 Task: Forward email with the signature Aiden Davis with the subject 'Meeting invitation' from softage.1@softage.net to 'softage.3@softage.net' with the message 'Can you please provide more information about the recent company merger?'
Action: Mouse moved to (1028, 244)
Screenshot: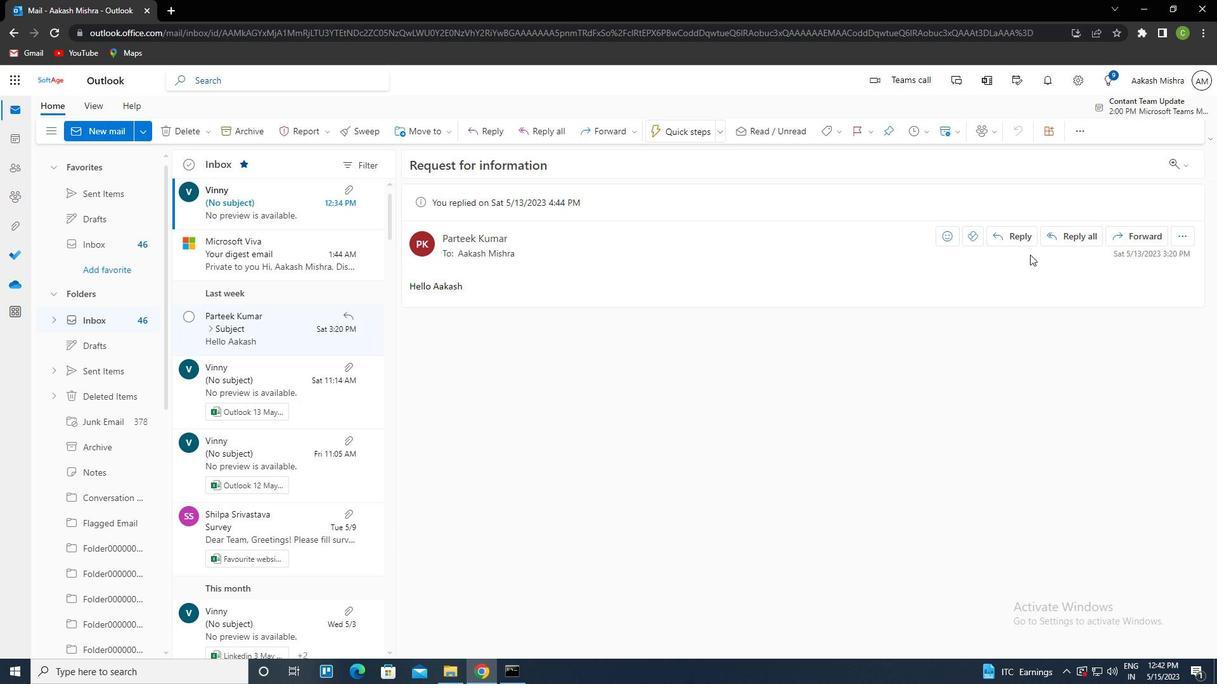 
Action: Mouse pressed left at (1028, 244)
Screenshot: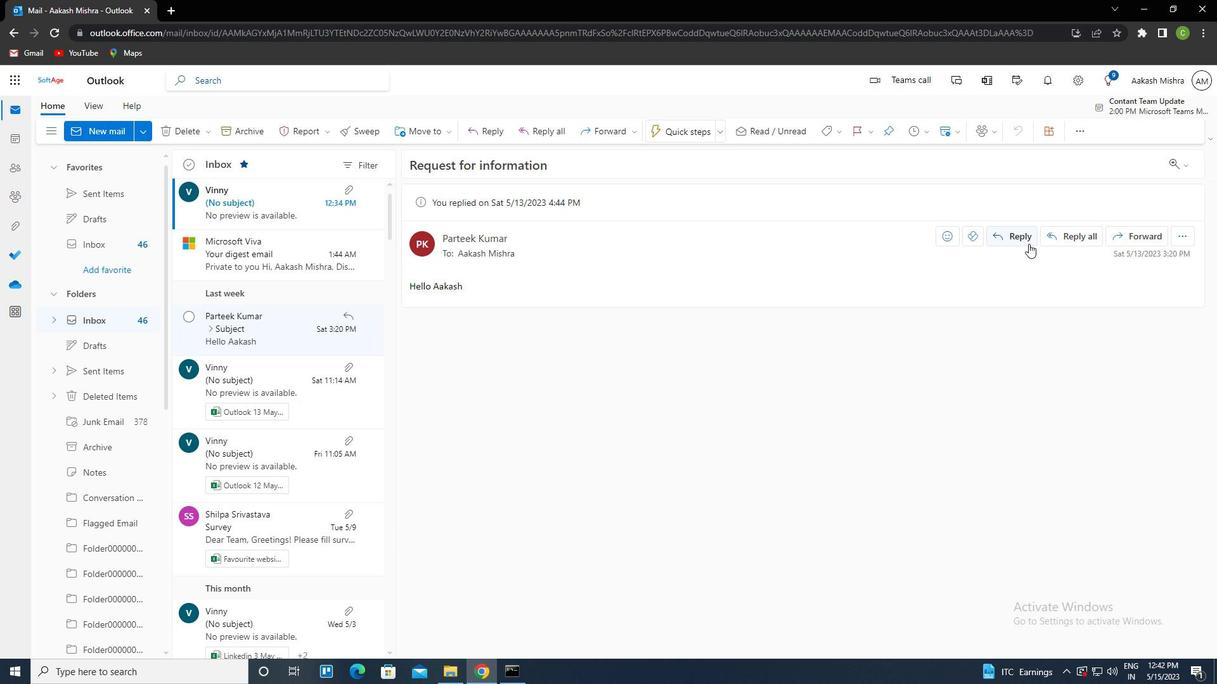 
Action: Mouse moved to (832, 138)
Screenshot: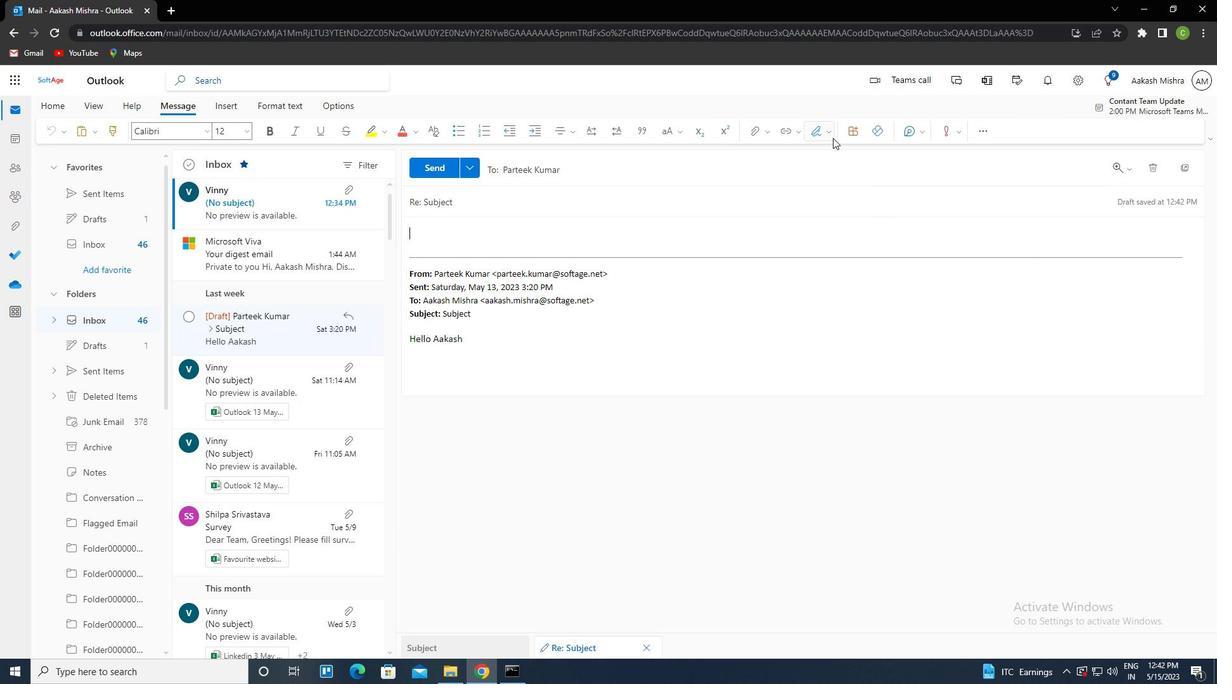 
Action: Mouse pressed left at (832, 138)
Screenshot: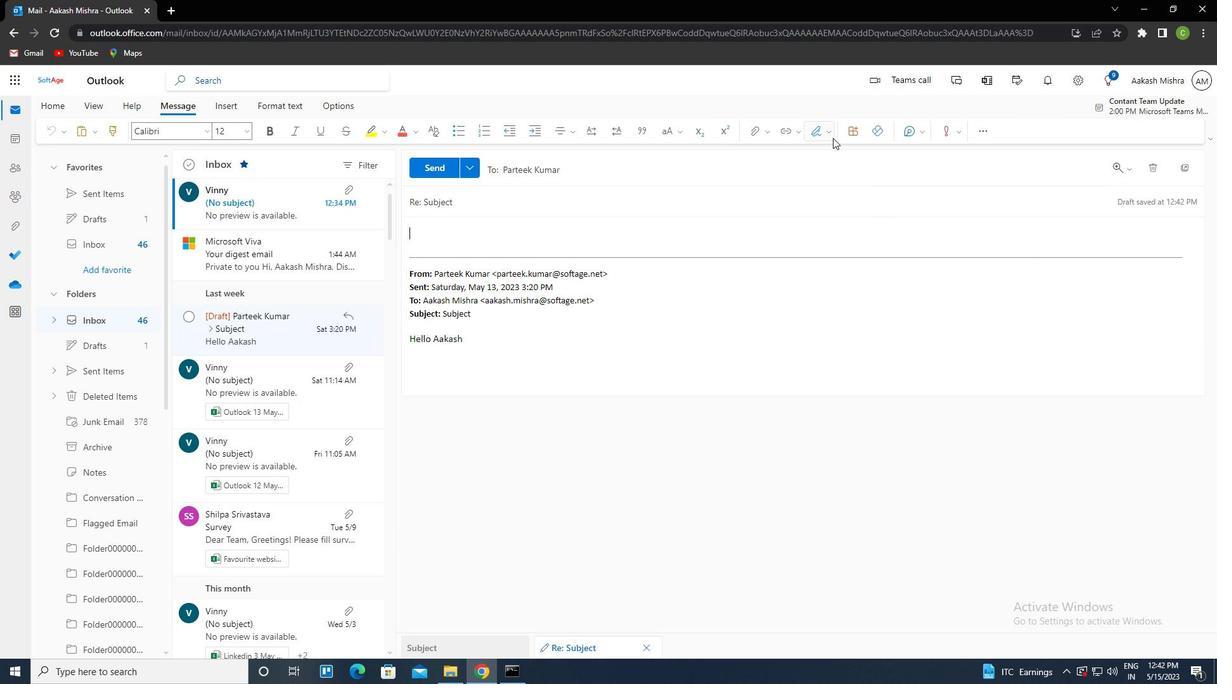 
Action: Mouse moved to (806, 181)
Screenshot: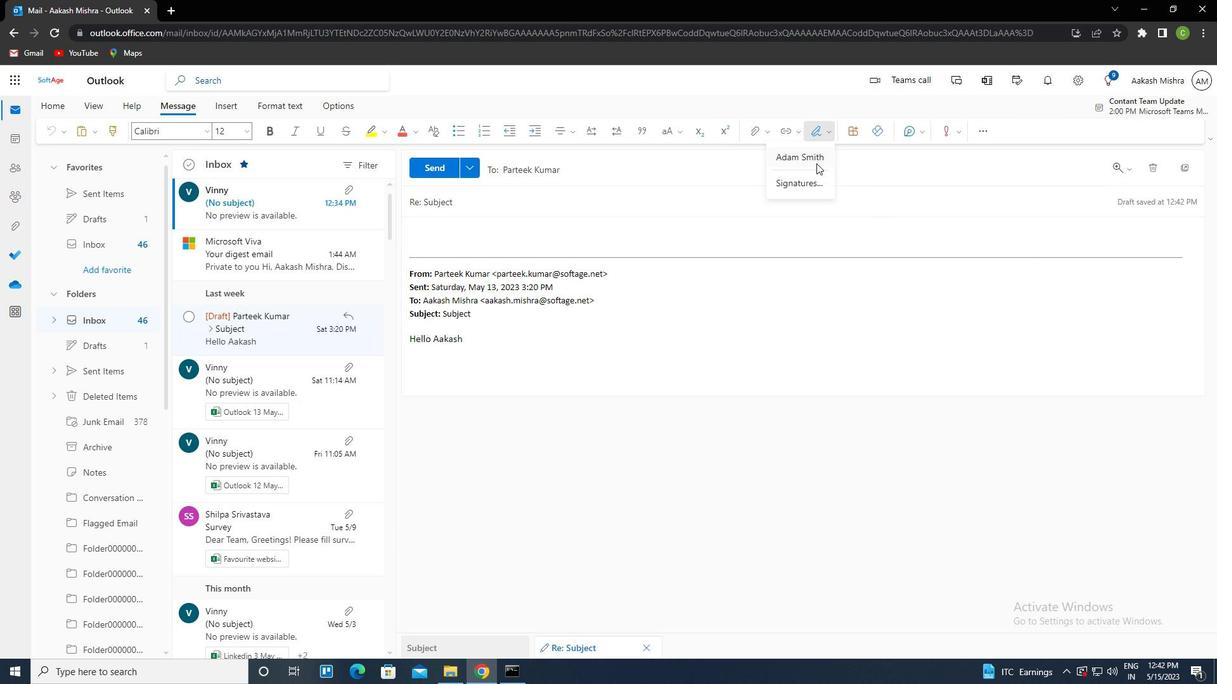 
Action: Mouse pressed left at (806, 181)
Screenshot: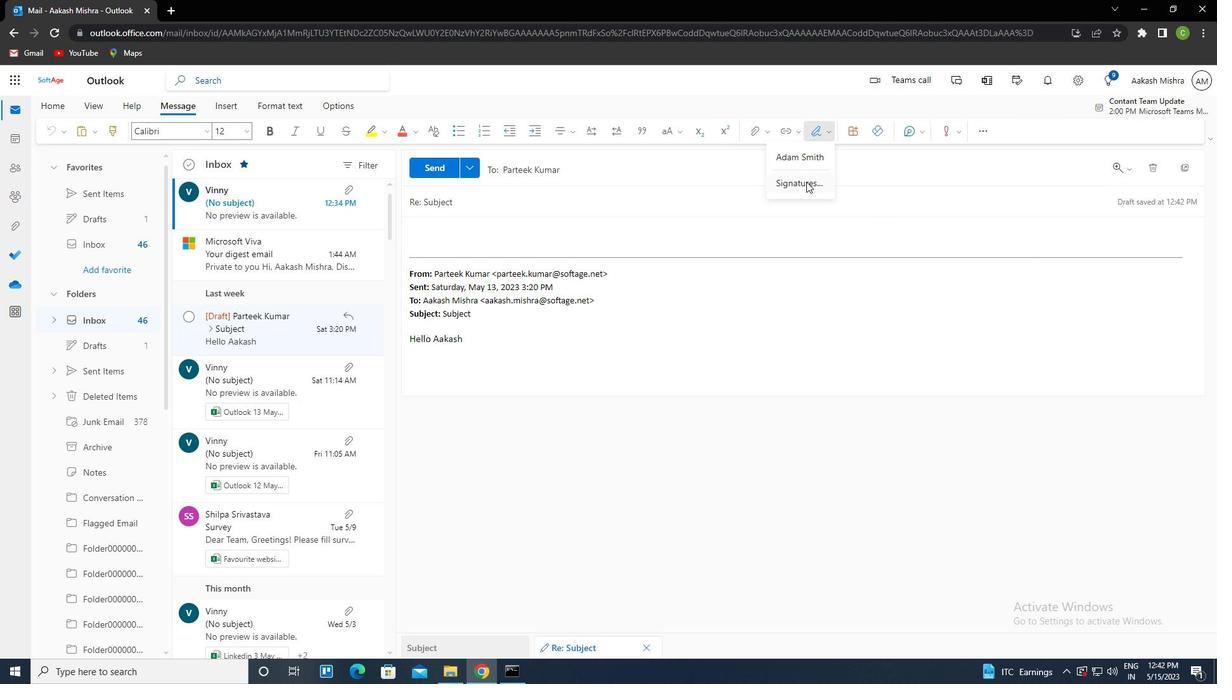 
Action: Mouse moved to (862, 230)
Screenshot: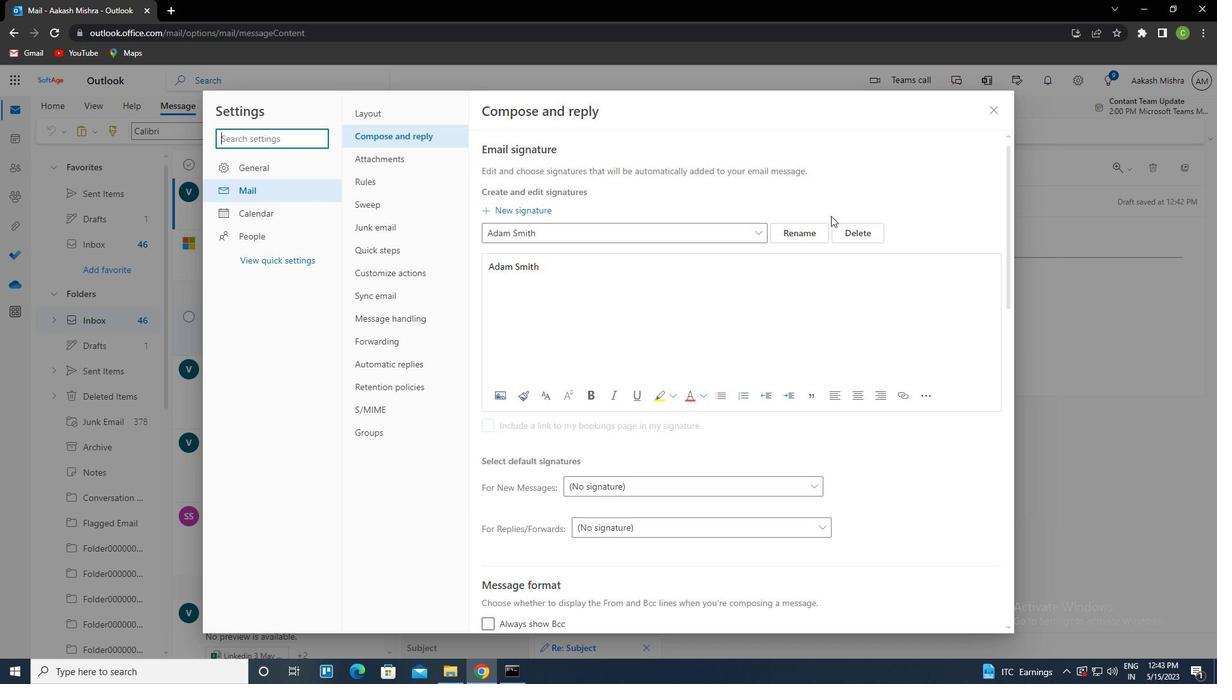
Action: Mouse pressed left at (862, 230)
Screenshot: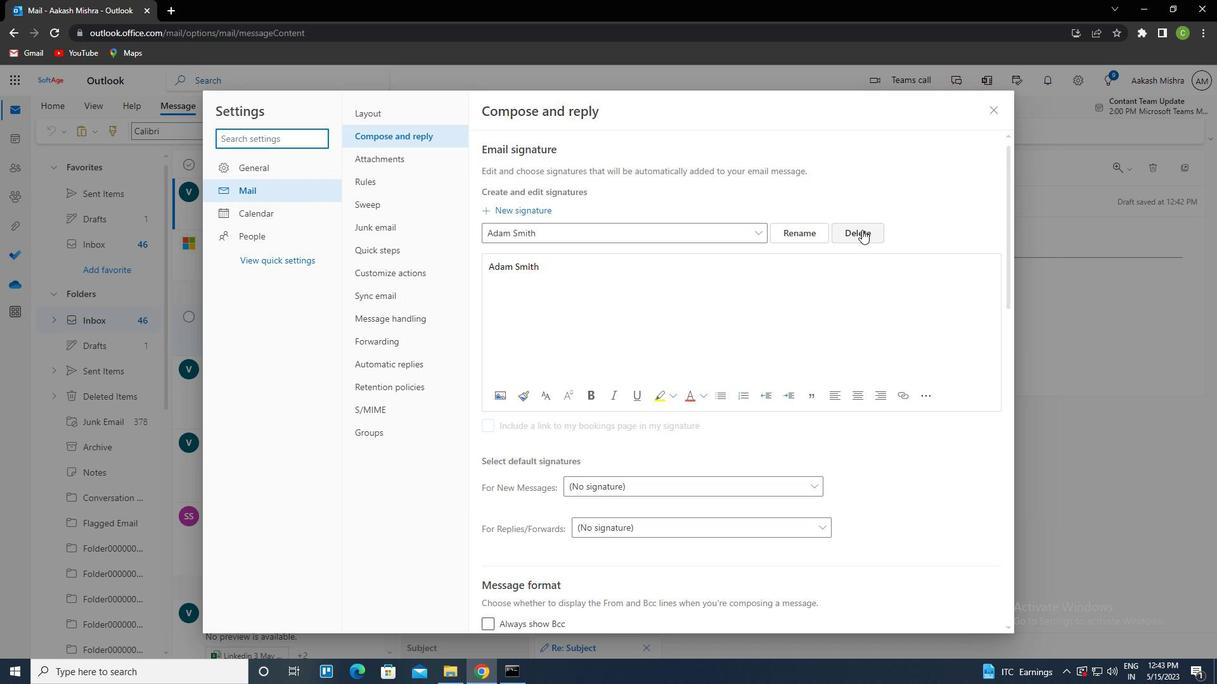 
Action: Mouse moved to (791, 238)
Screenshot: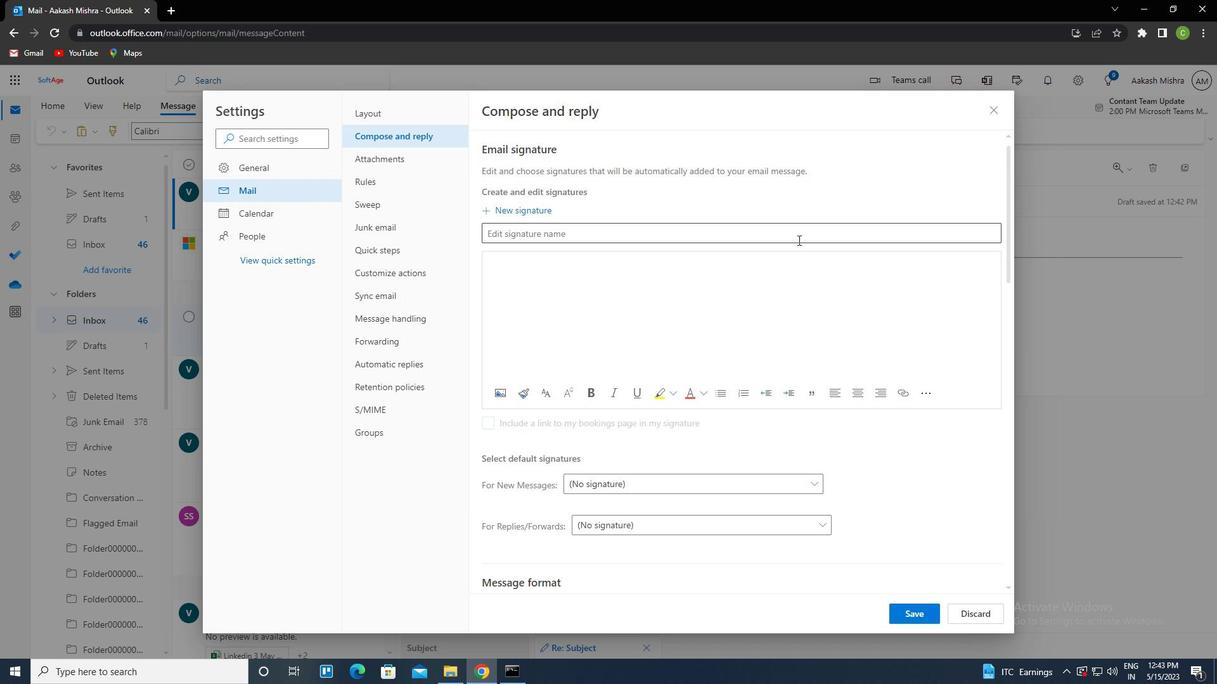 
Action: Mouse pressed left at (791, 238)
Screenshot: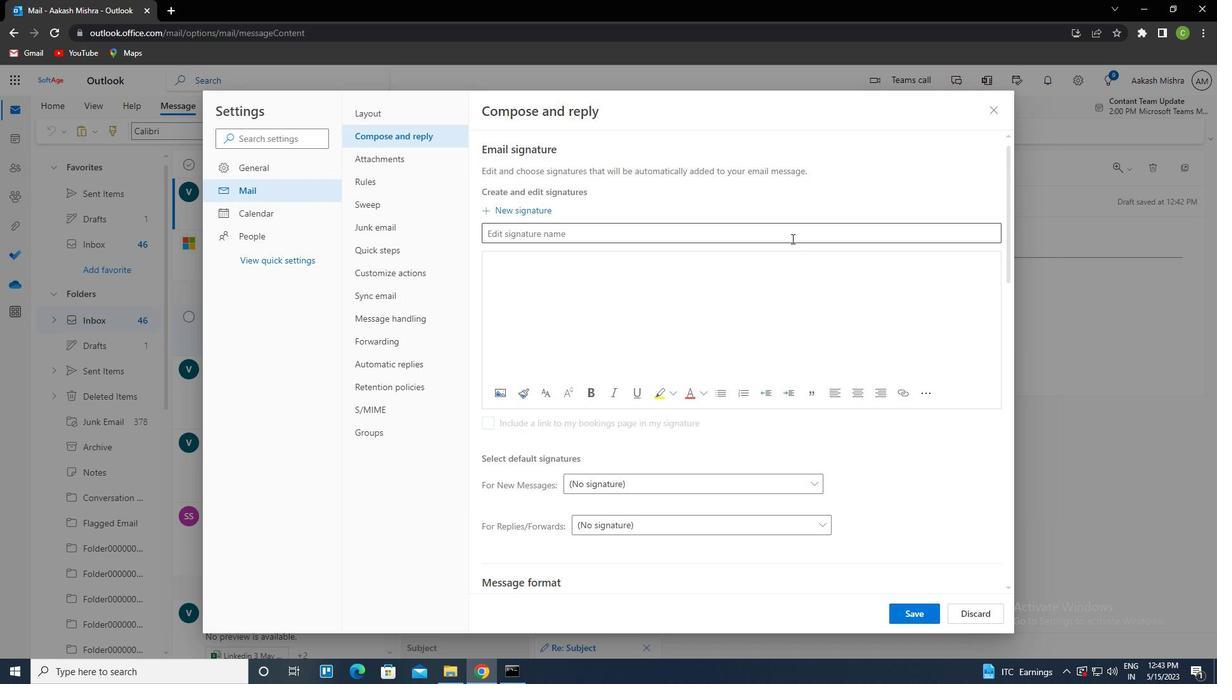 
Action: Key pressed <Key.caps_lock>a<Key.caps_lock>iden<Key.space><Key.caps_lock>d<Key.caps_lock>avis<Key.tab><Key.caps_lock>a<Key.caps_lock>iden<Key.space><Key.caps_lock>d<Key.caps_lock>avis
Screenshot: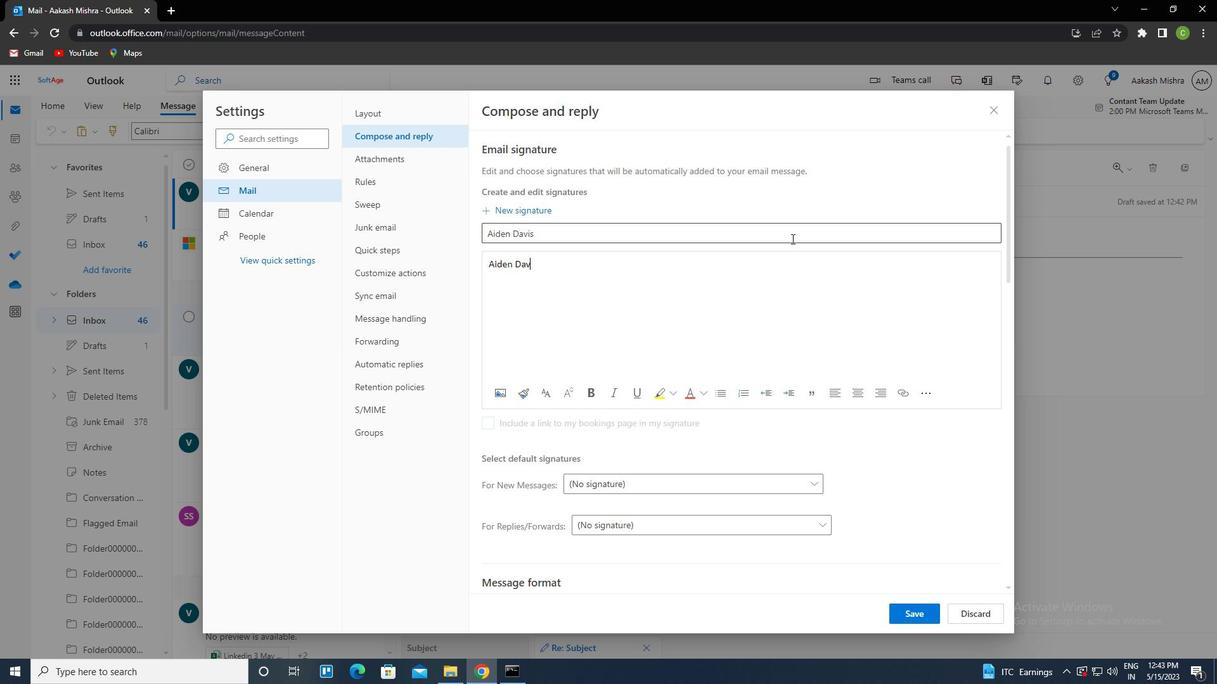 
Action: Mouse moved to (902, 611)
Screenshot: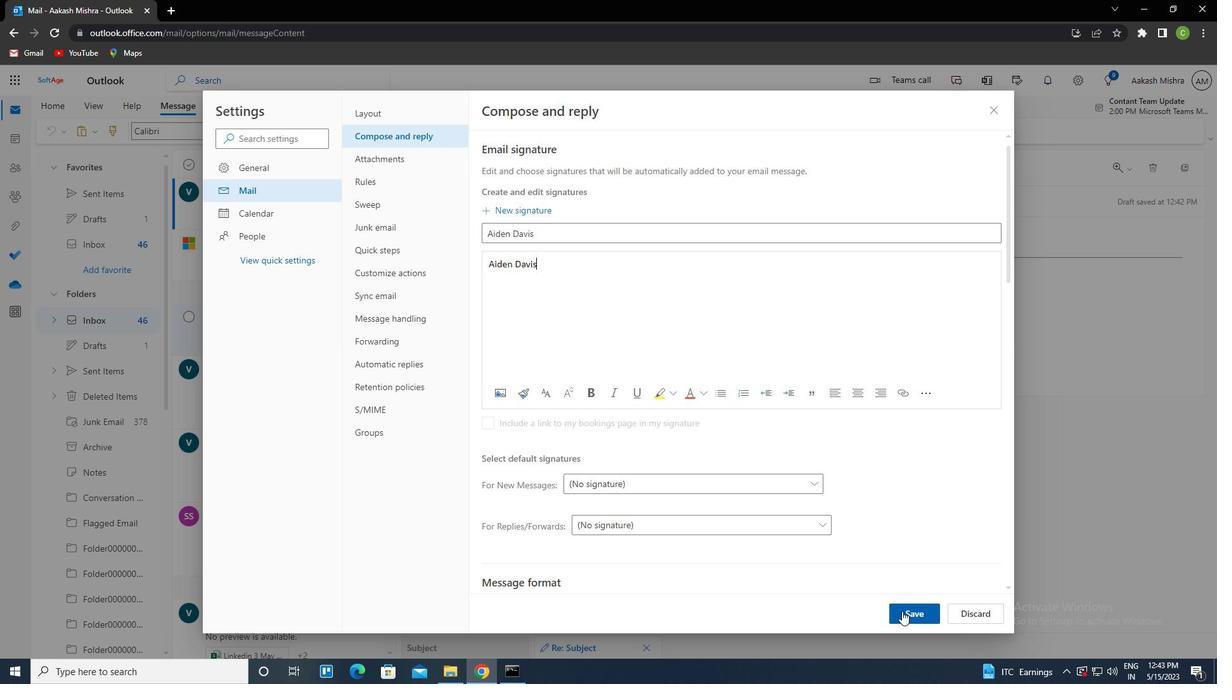 
Action: Mouse pressed left at (902, 611)
Screenshot: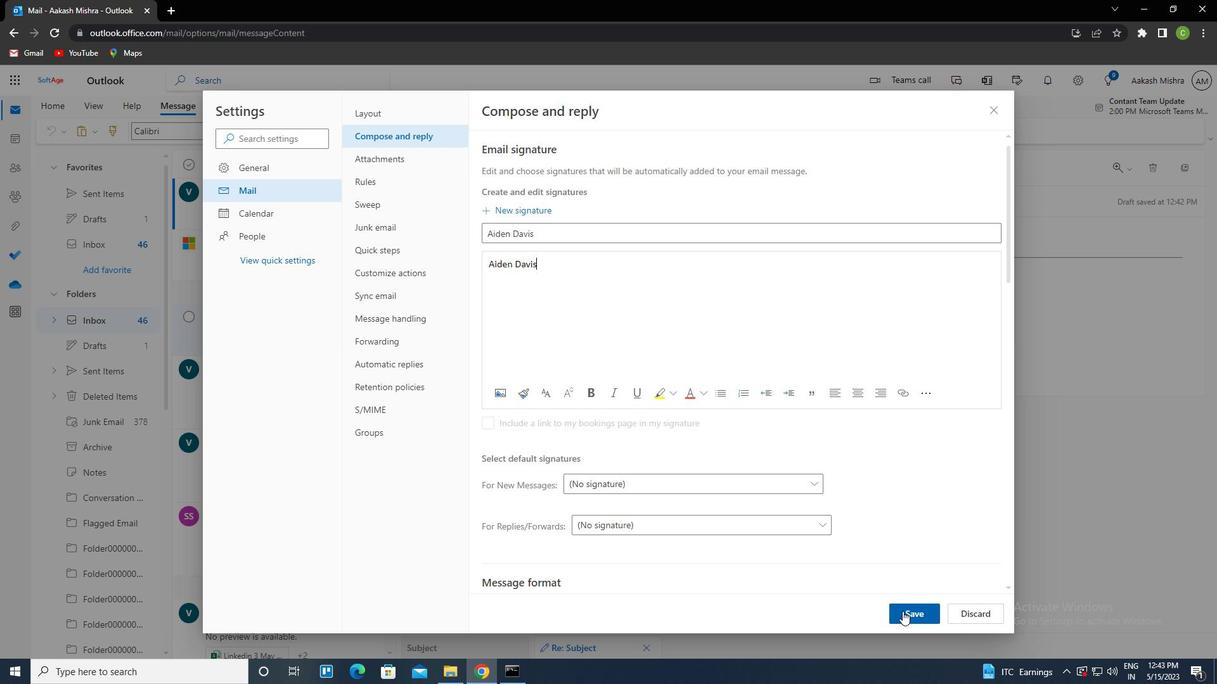 
Action: Mouse moved to (990, 110)
Screenshot: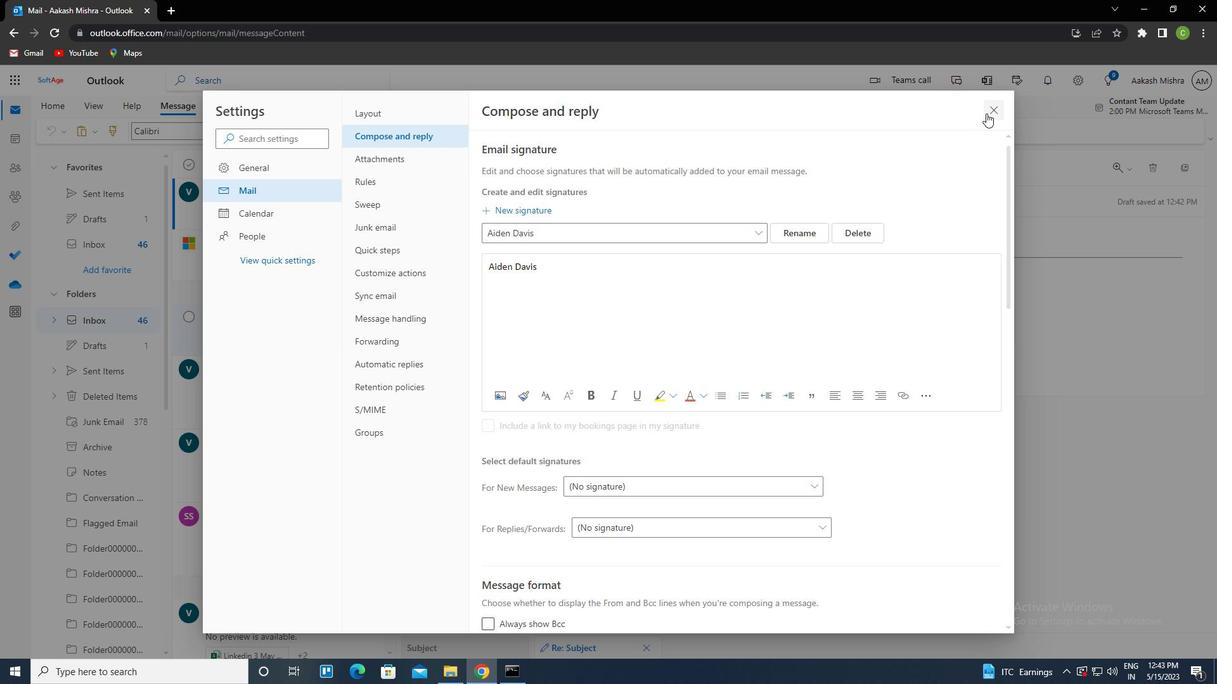
Action: Mouse pressed left at (990, 110)
Screenshot: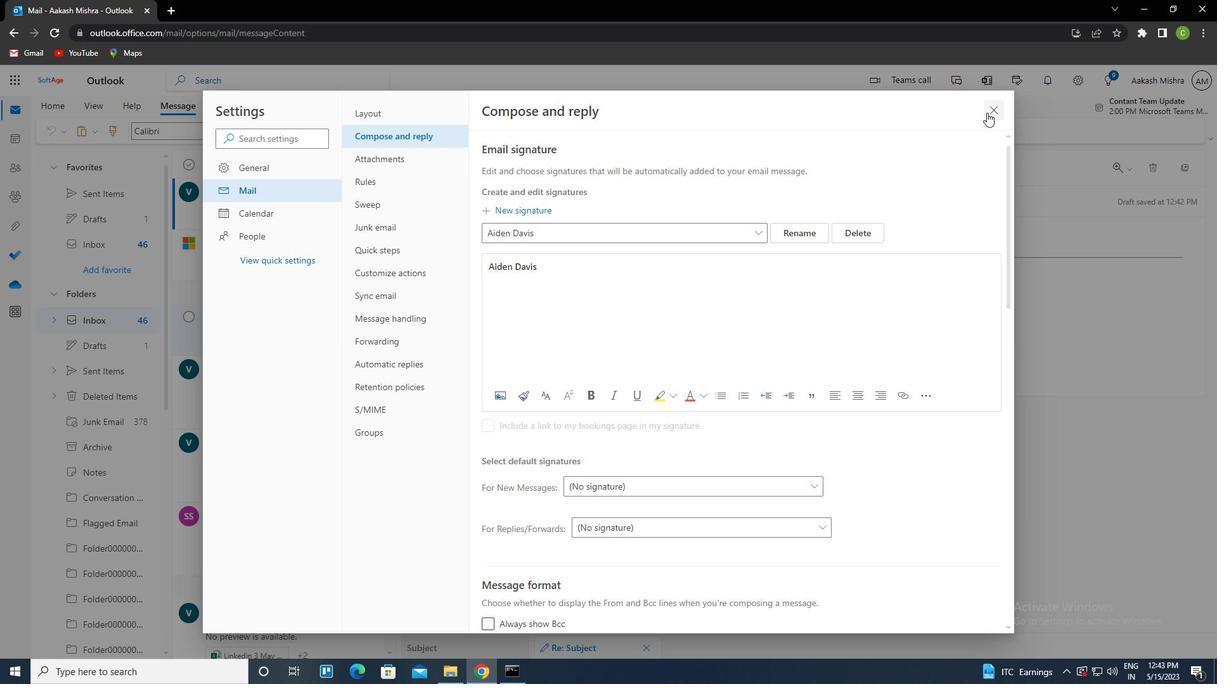 
Action: Mouse moved to (816, 131)
Screenshot: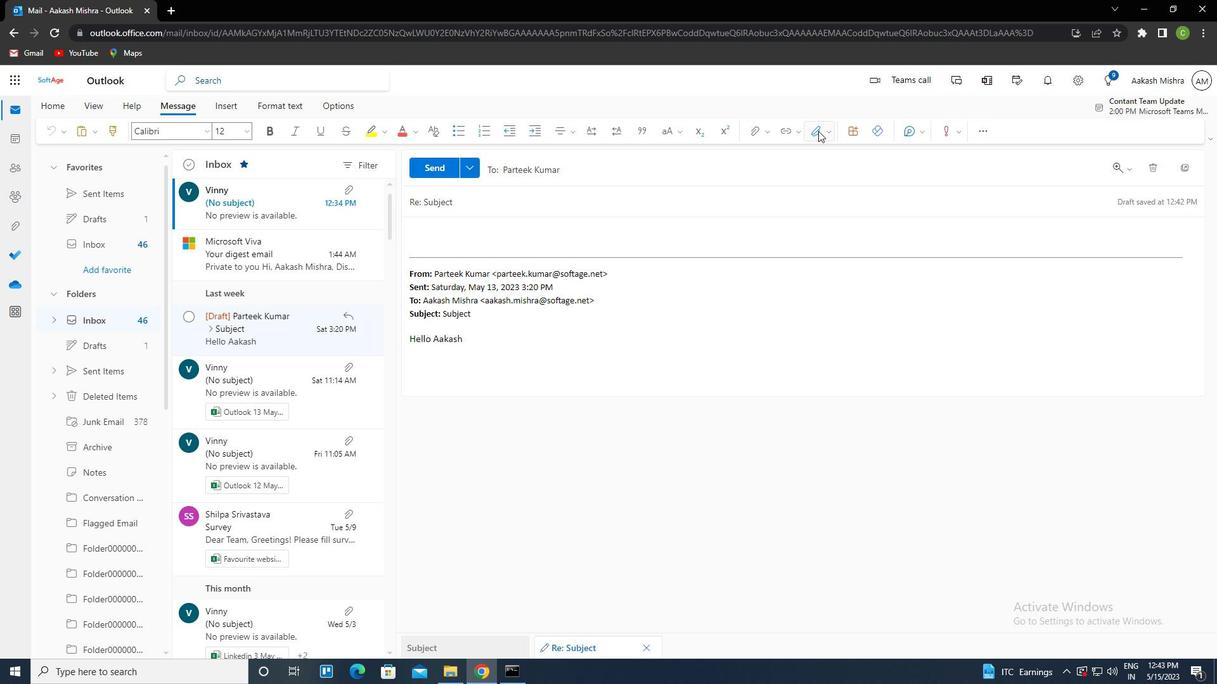 
Action: Mouse pressed left at (816, 131)
Screenshot: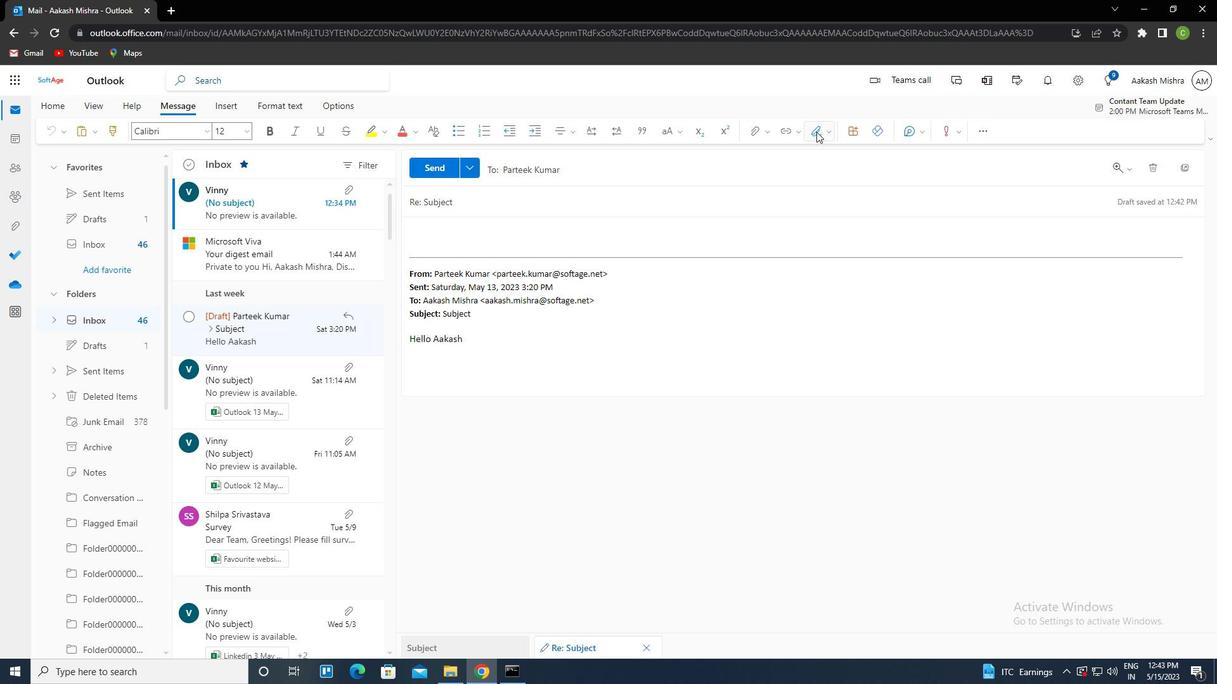 
Action: Mouse moved to (802, 157)
Screenshot: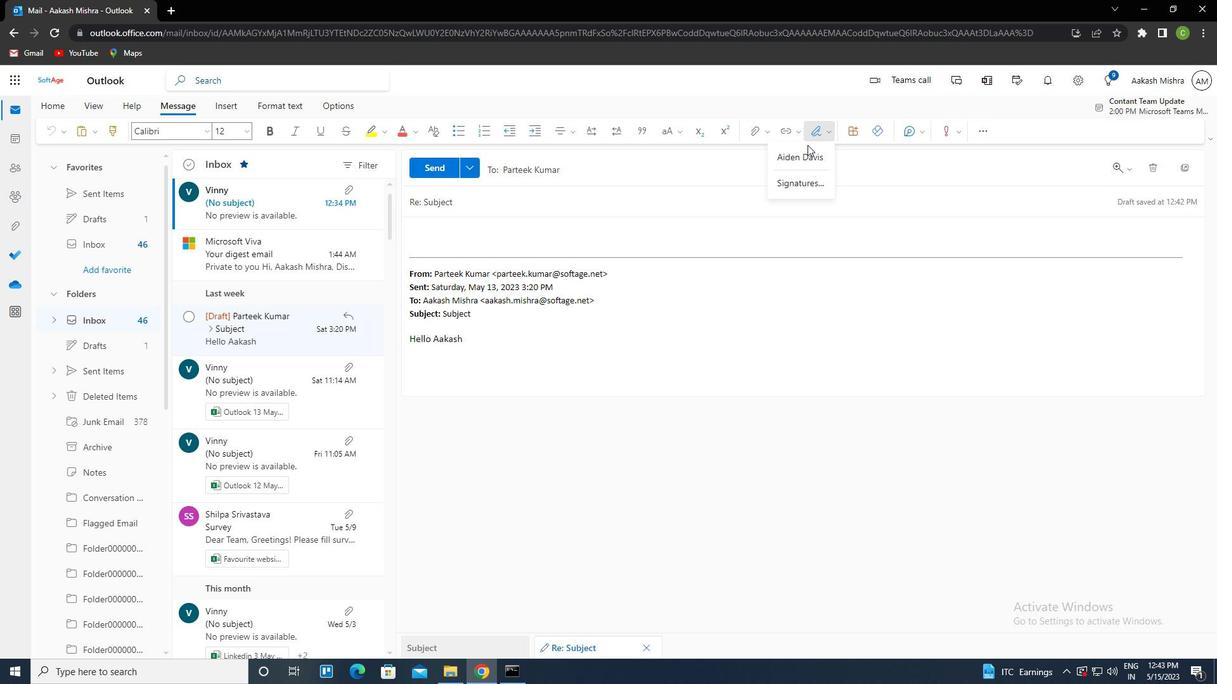 
Action: Mouse pressed left at (802, 157)
Screenshot: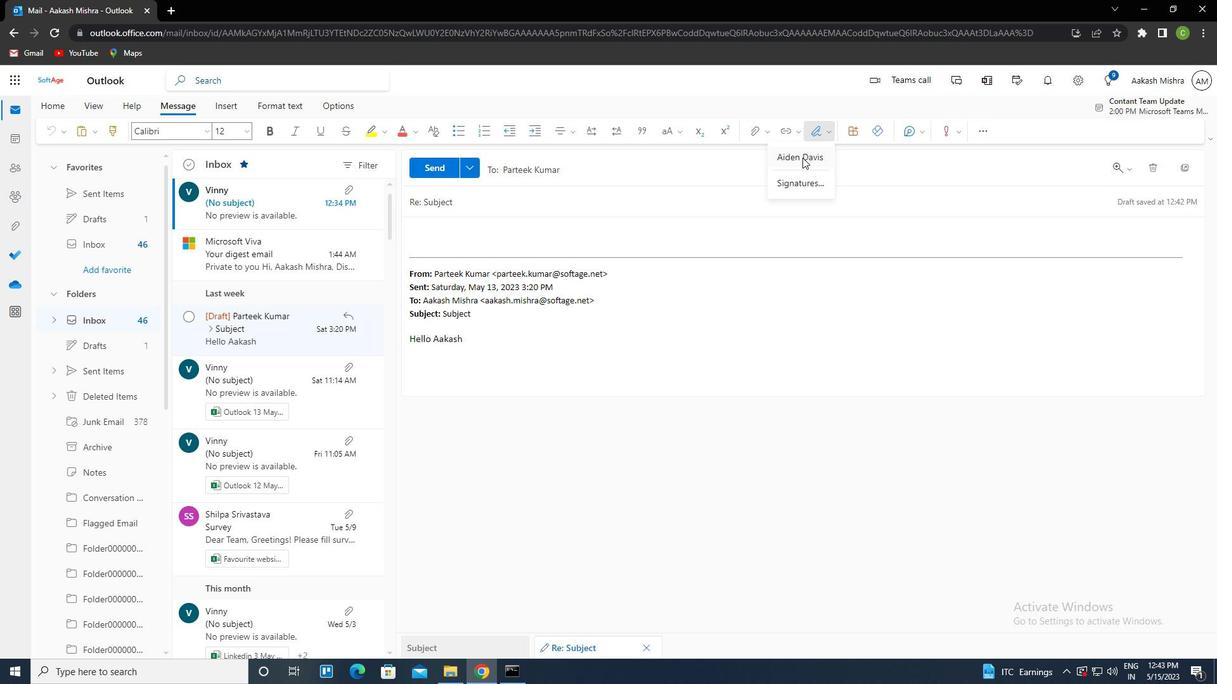 
Action: Mouse moved to (481, 203)
Screenshot: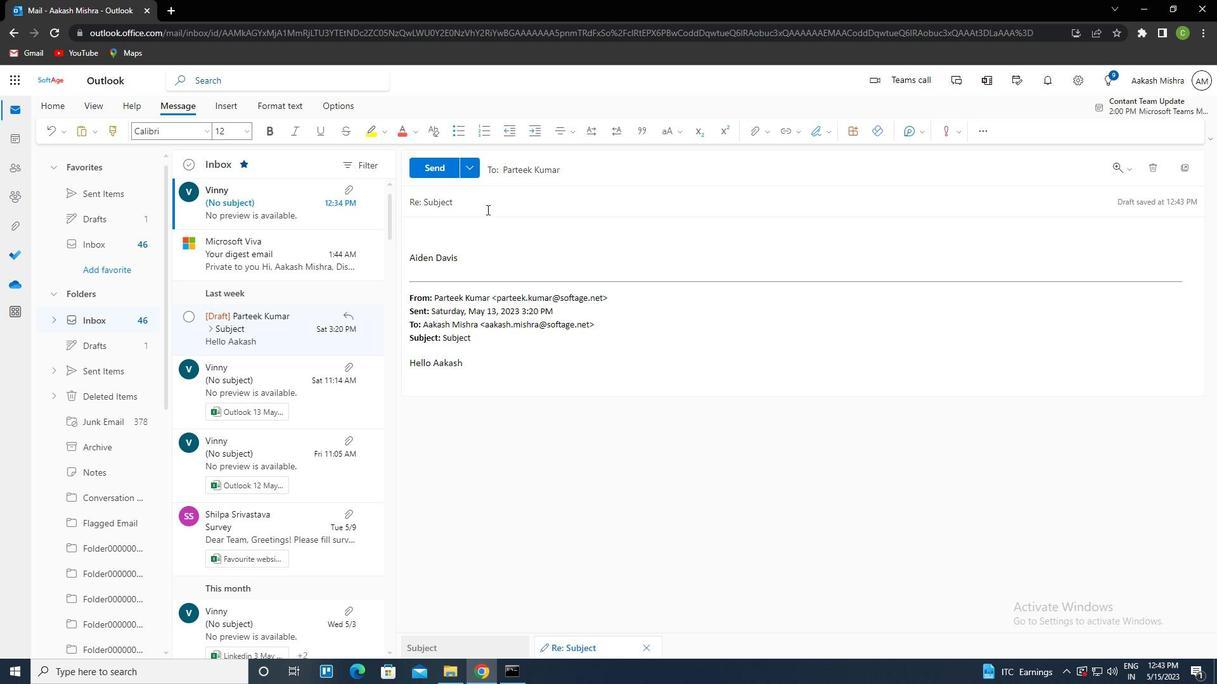 
Action: Mouse pressed left at (481, 203)
Screenshot: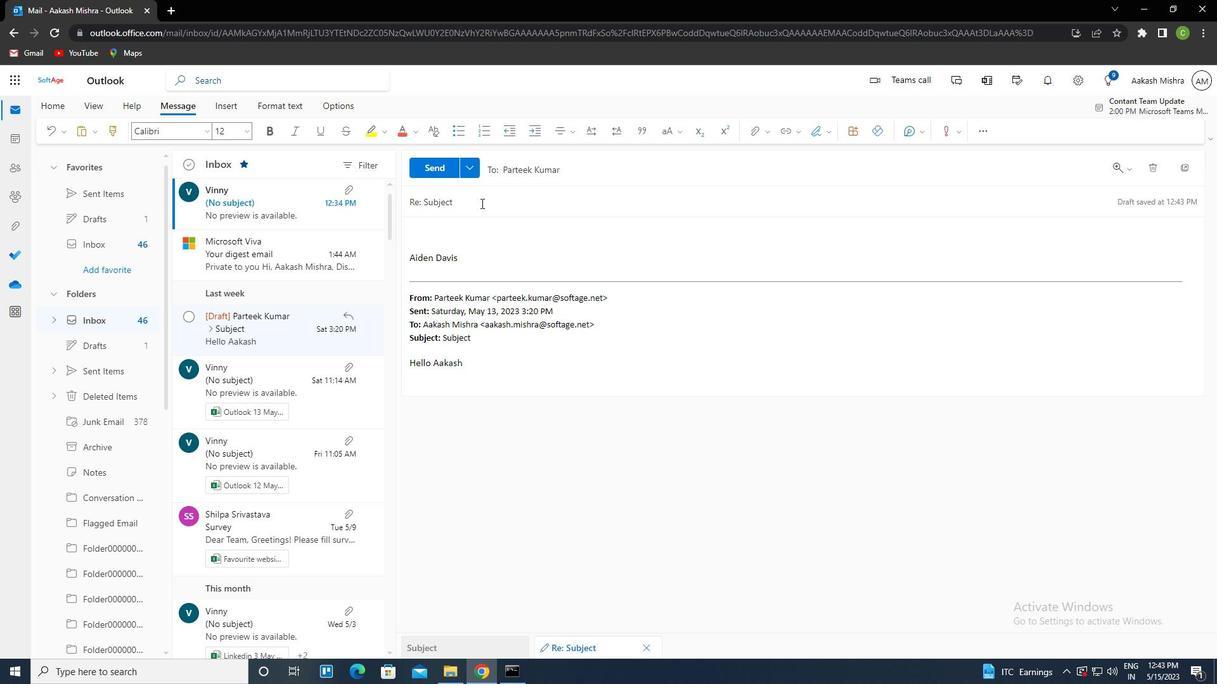 
Action: Key pressed <Key.shift><Key.left><Key.delete><Key.caps_lock>ctrl+M<Key.caps_lock>EETING<Key.space>INVITATION<Key.tab>
Screenshot: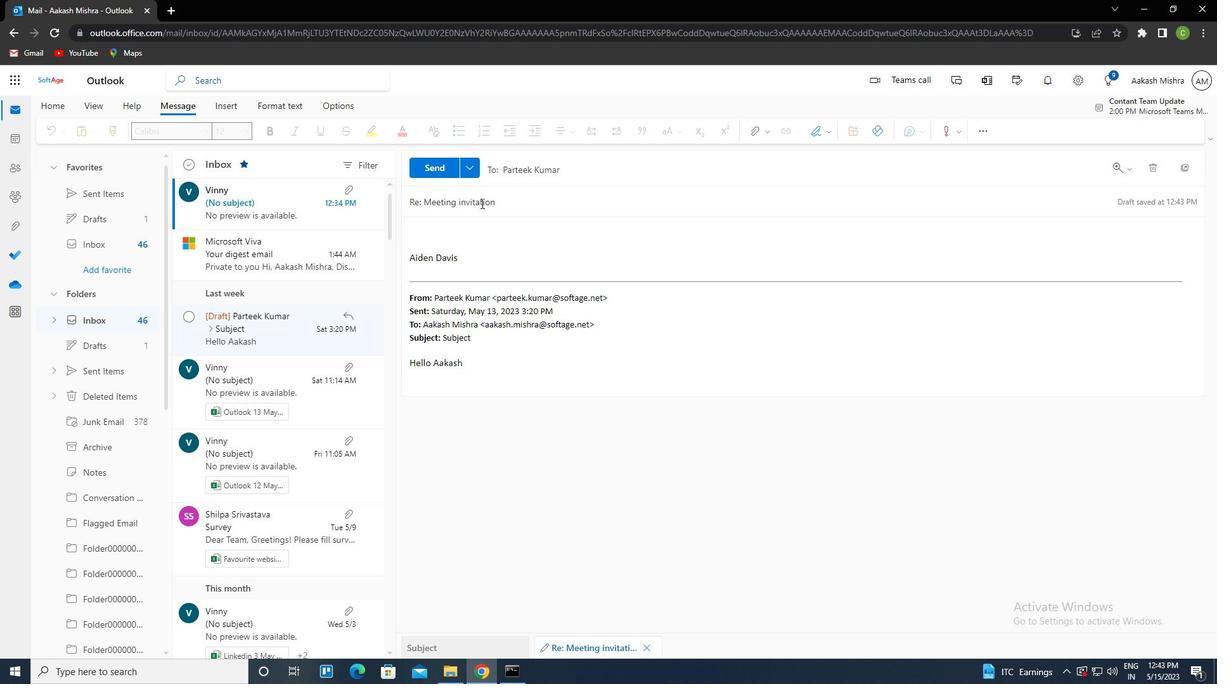 
Action: Mouse moved to (483, 219)
Screenshot: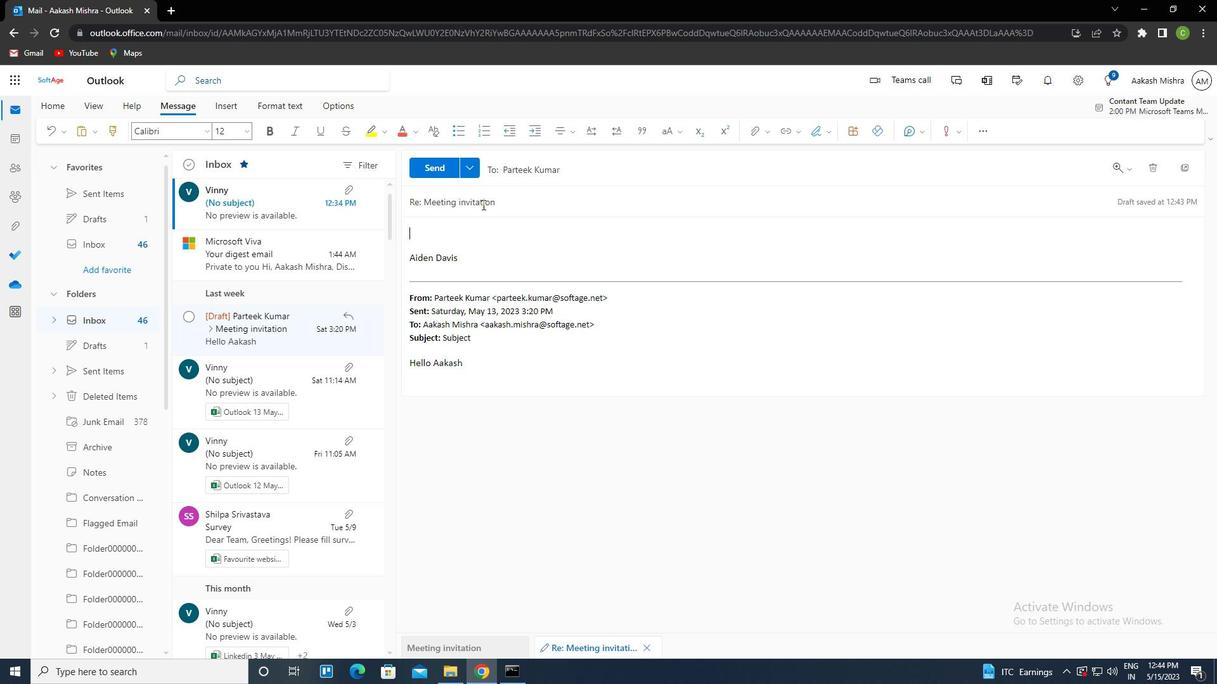 
Action: Key pressed <Key.caps_lock>C<Key.caps_lock>AN<Key.space>YOU<Key.space>PLEASE<Key.space>PROVIDE<Key.space>MO
Screenshot: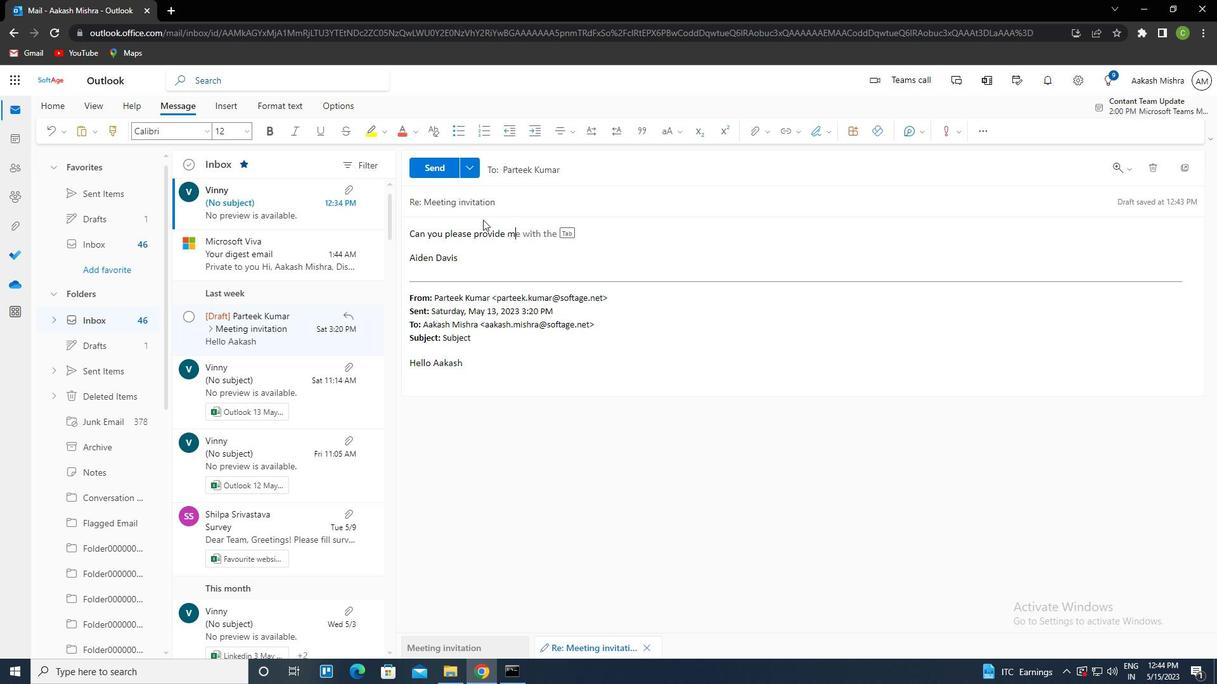 
Action: Mouse moved to (483, 219)
Screenshot: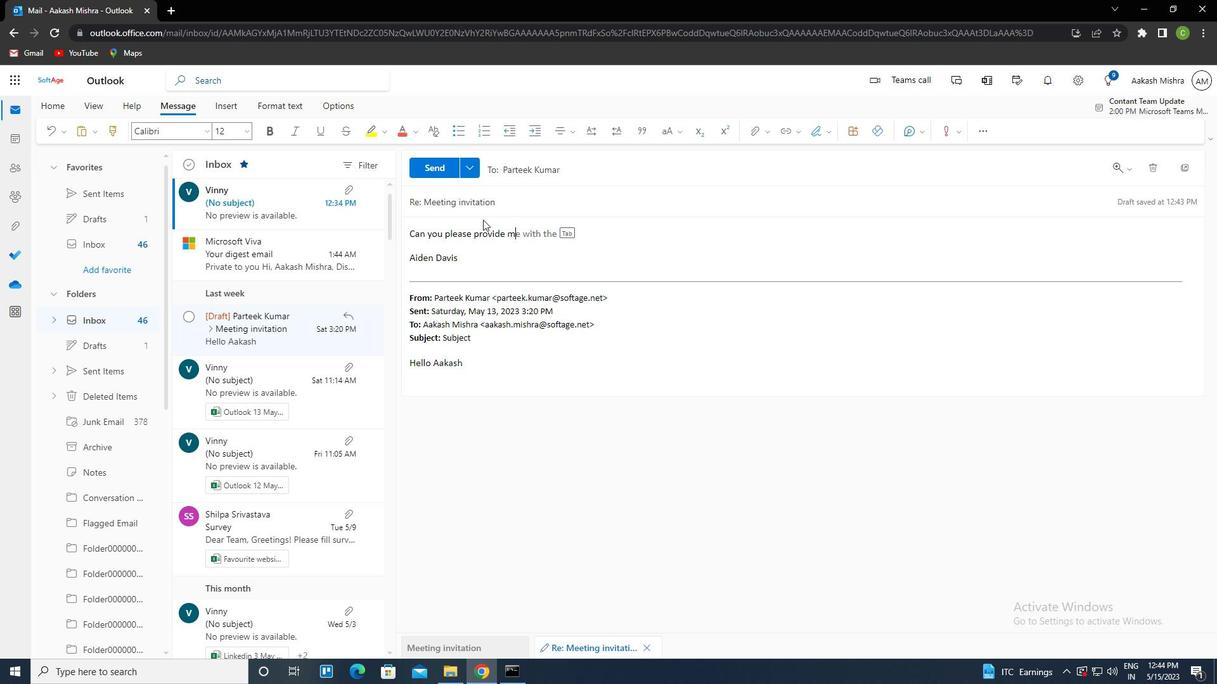 
Action: Key pressed RE<Key.space>INFORMATION<Key.space>ABOUTM<Key.backspace><Key.space>THE<Key.space>RECENT<Key.space>COMPANY<Key.space>E<Key.backspace>MERGER<Key.shift_r>?
Screenshot: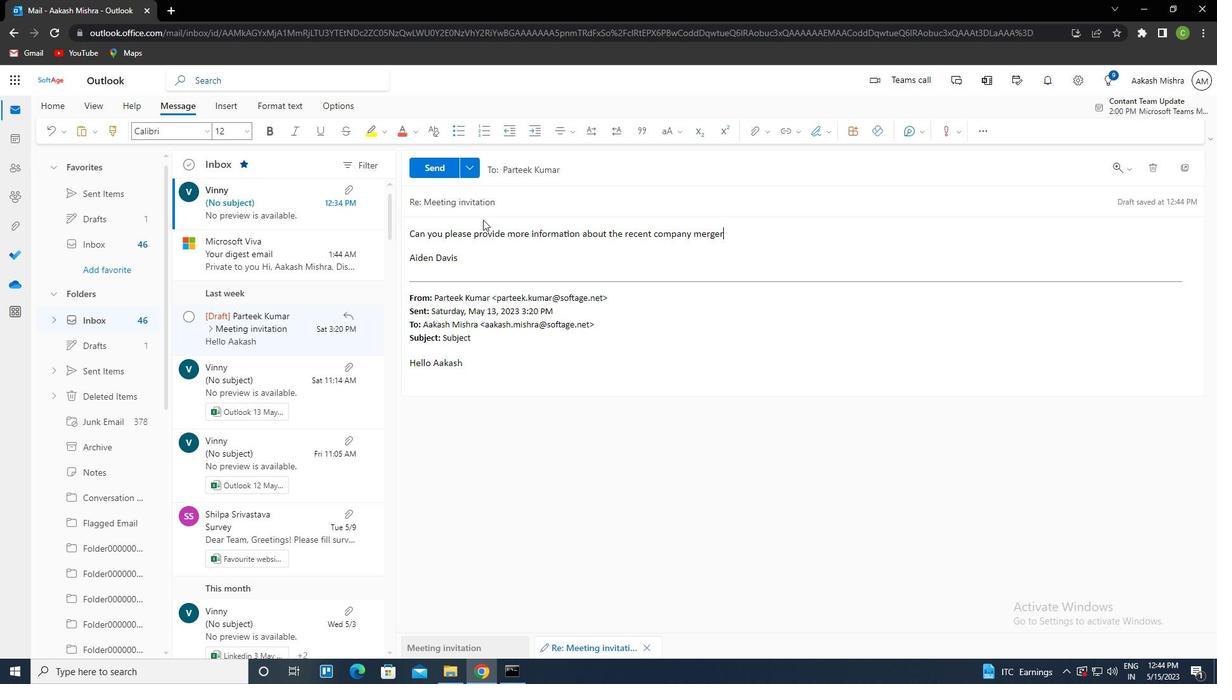 
Action: Mouse moved to (434, 170)
Screenshot: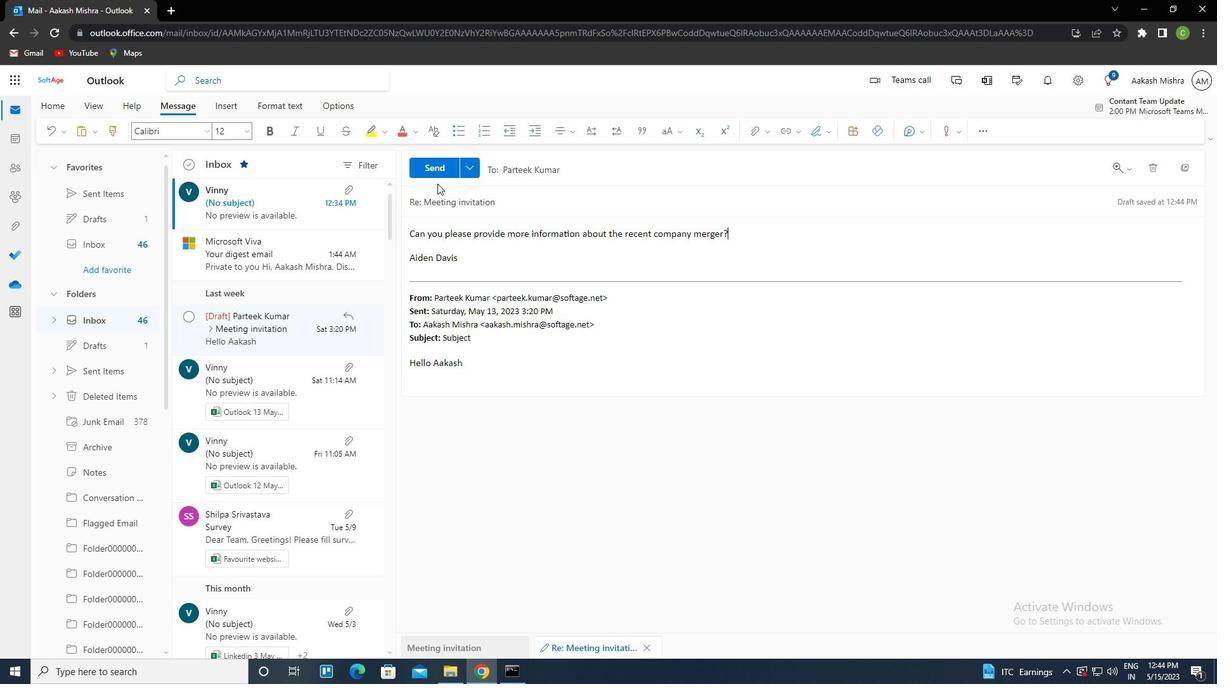 
Action: Mouse pressed left at (434, 170)
Screenshot: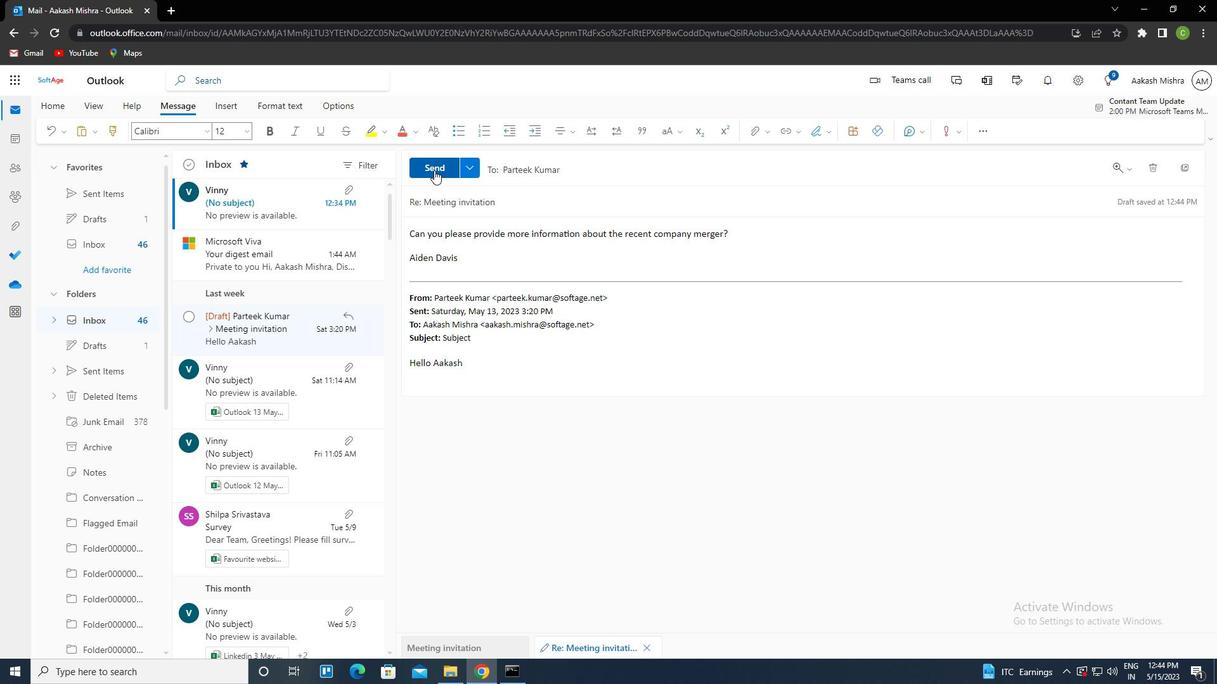 
Action: Mouse moved to (434, 177)
Screenshot: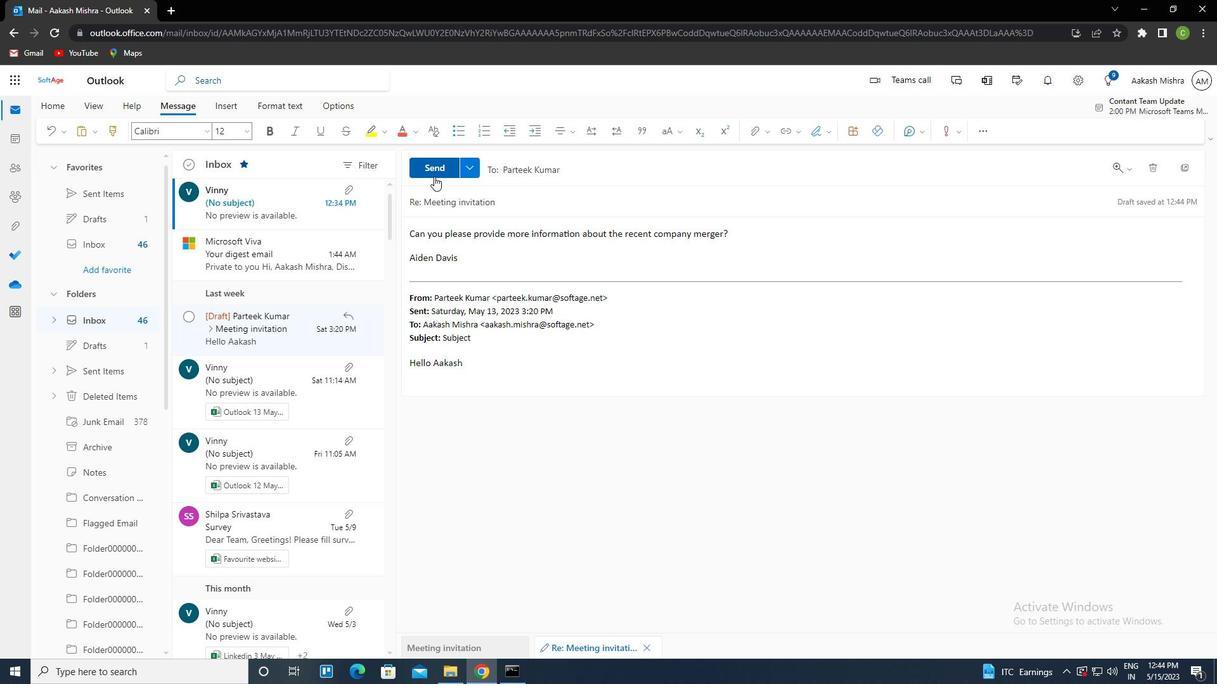 
